 Task: Report abuse to  page of Johnson & johnson
Action: Mouse moved to (22, 173)
Screenshot: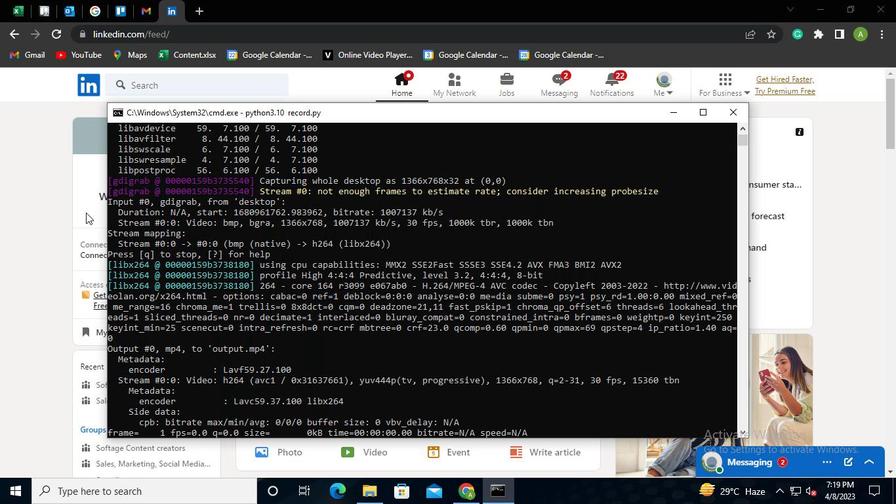
Action: Mouse pressed left at (22, 173)
Screenshot: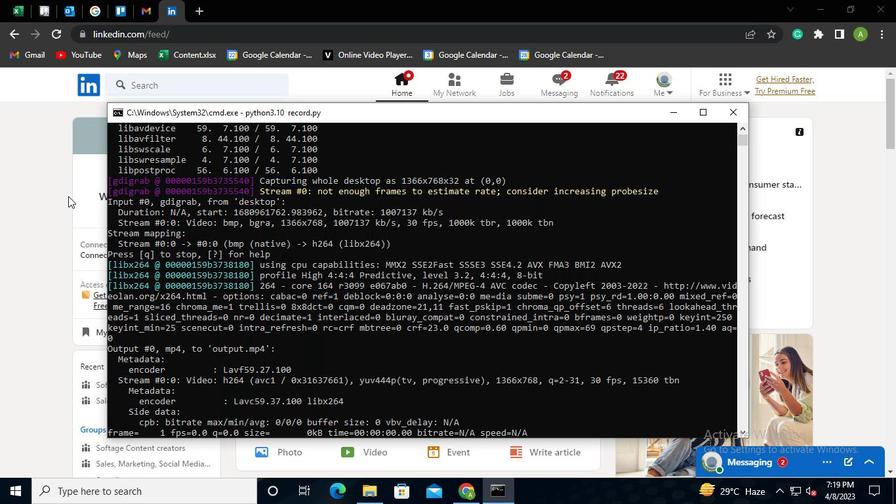 
Action: Mouse moved to (154, 89)
Screenshot: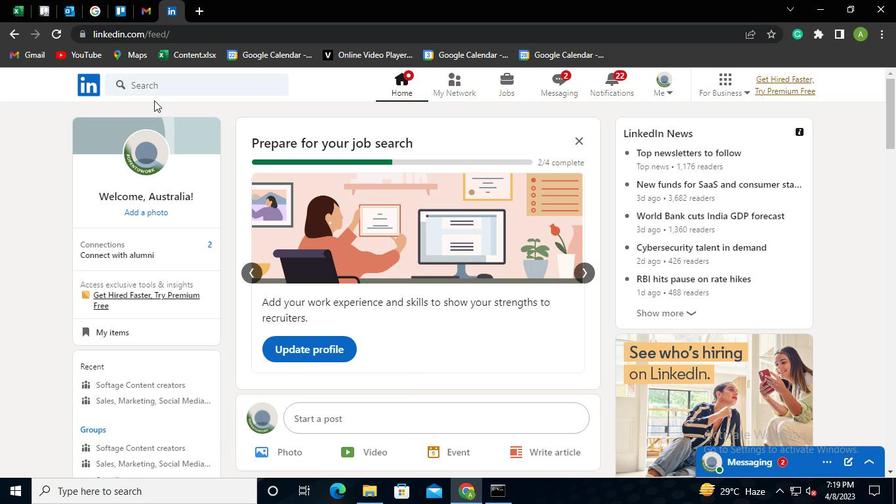 
Action: Mouse pressed left at (154, 89)
Screenshot: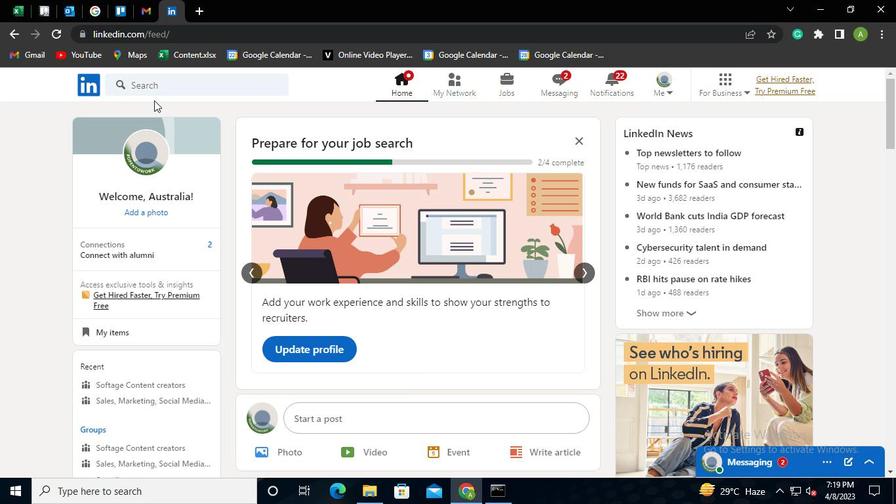 
Action: Mouse moved to (148, 144)
Screenshot: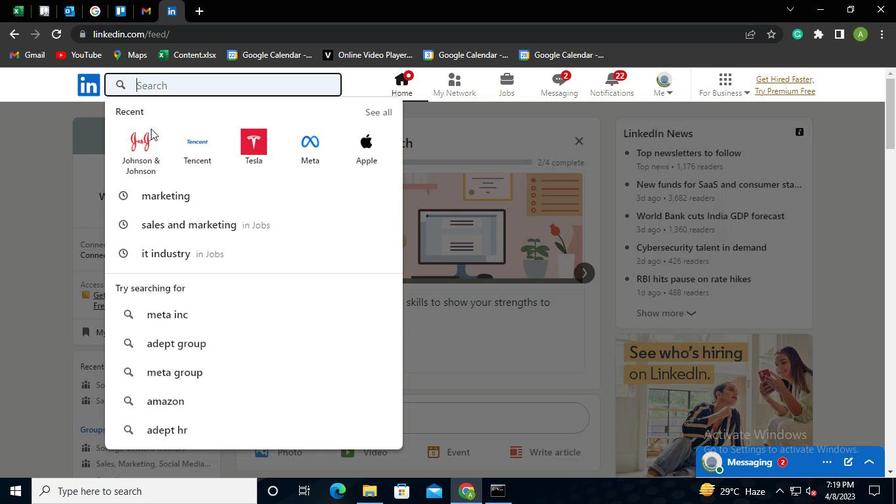 
Action: Mouse pressed left at (148, 144)
Screenshot: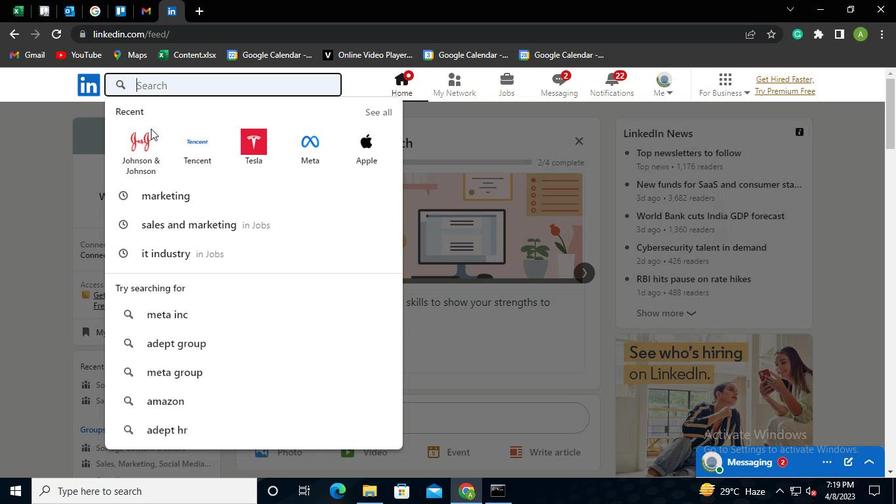 
Action: Mouse moved to (302, 325)
Screenshot: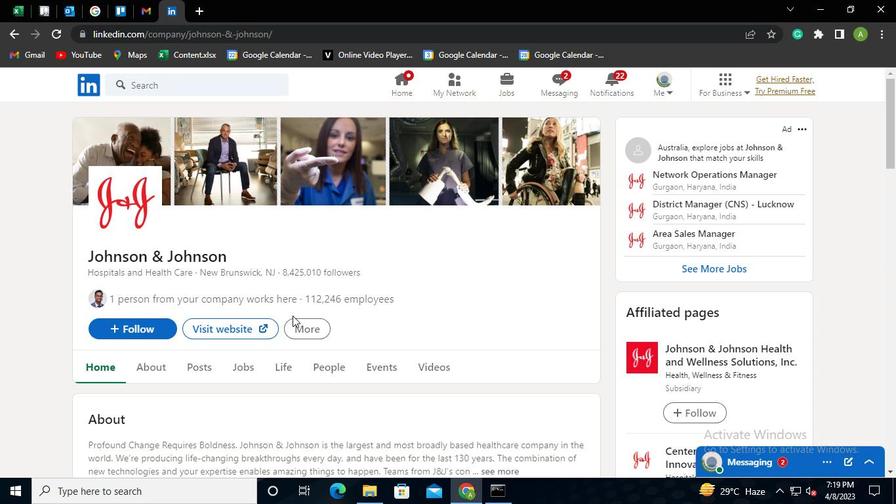 
Action: Mouse pressed left at (302, 325)
Screenshot: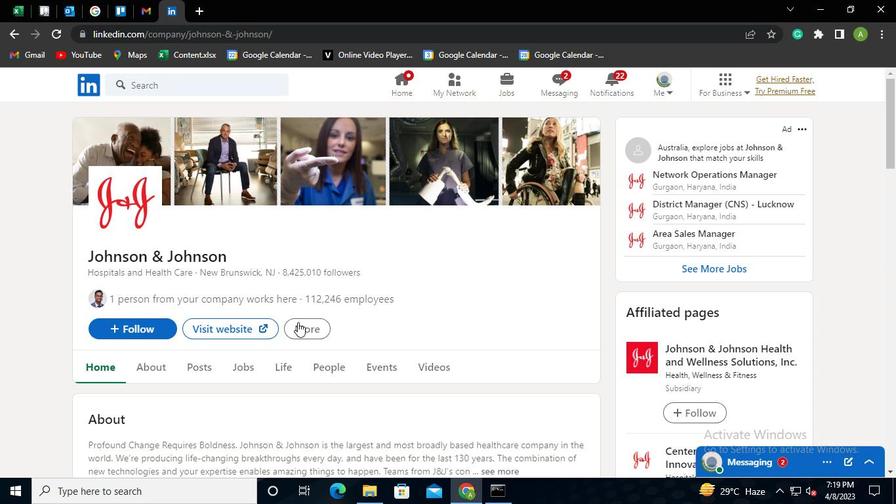 
Action: Mouse moved to (330, 389)
Screenshot: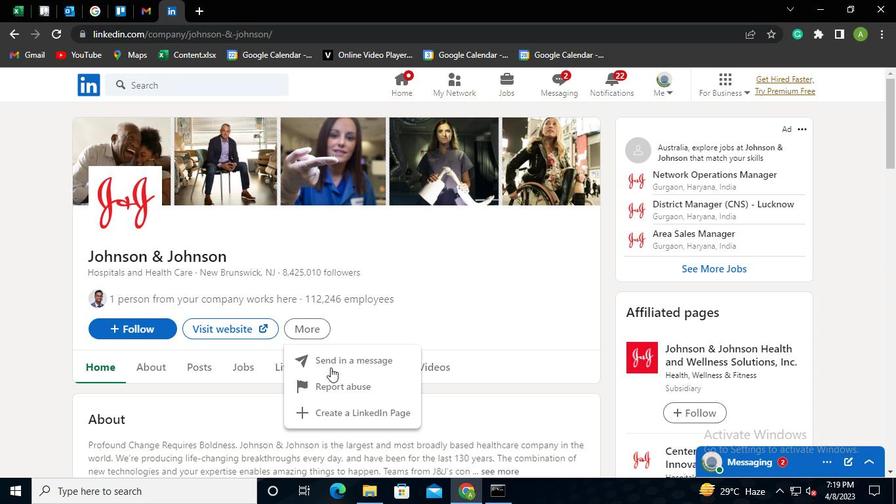
Action: Mouse pressed left at (330, 389)
Screenshot: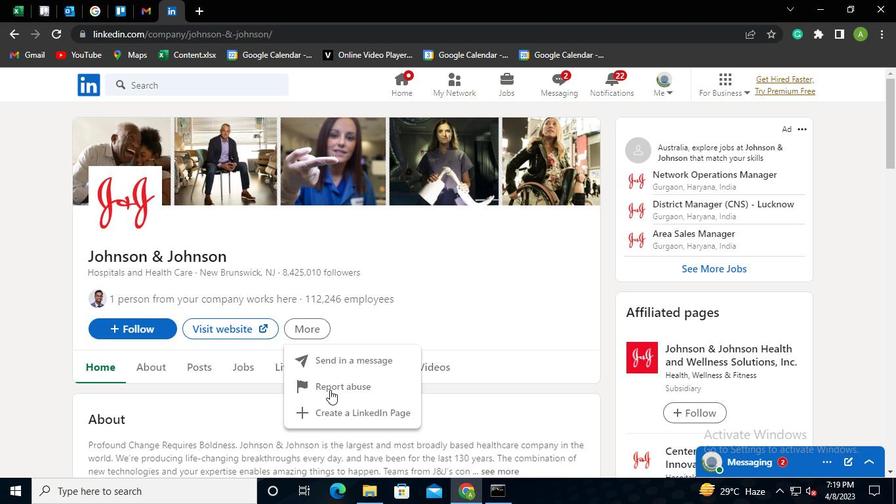 
Action: Mouse moved to (341, 175)
Screenshot: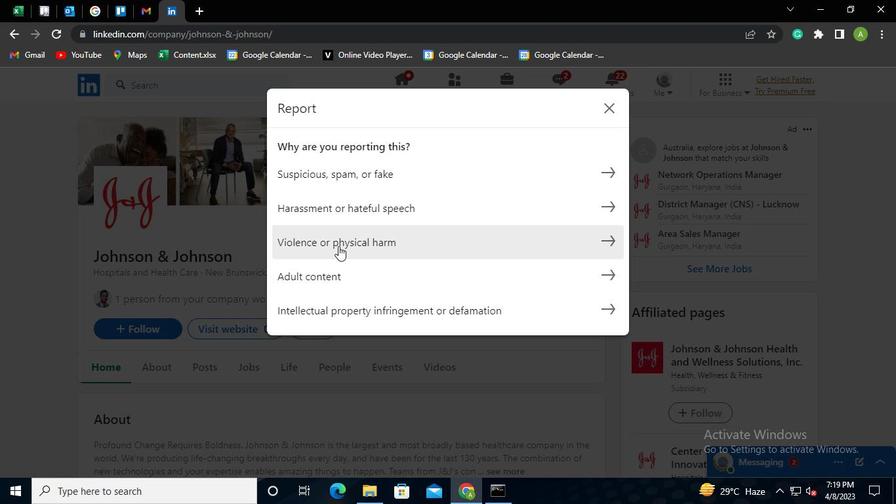 
Action: Mouse pressed left at (341, 175)
Screenshot: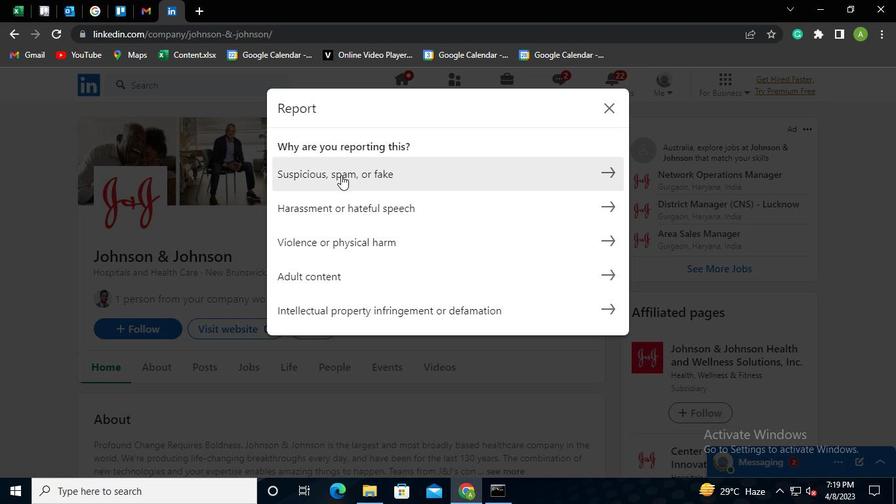 
Action: Mouse moved to (299, 173)
Screenshot: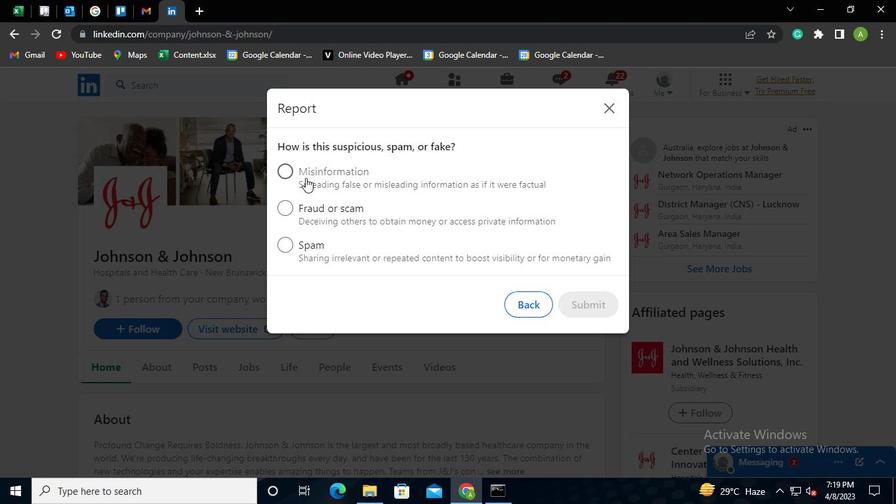 
Action: Mouse pressed left at (299, 173)
Screenshot: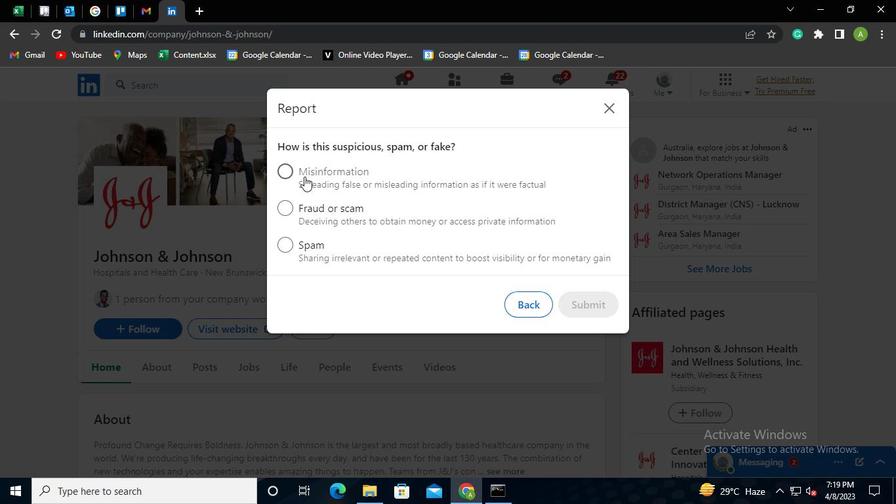 
Action: Mouse moved to (589, 356)
Screenshot: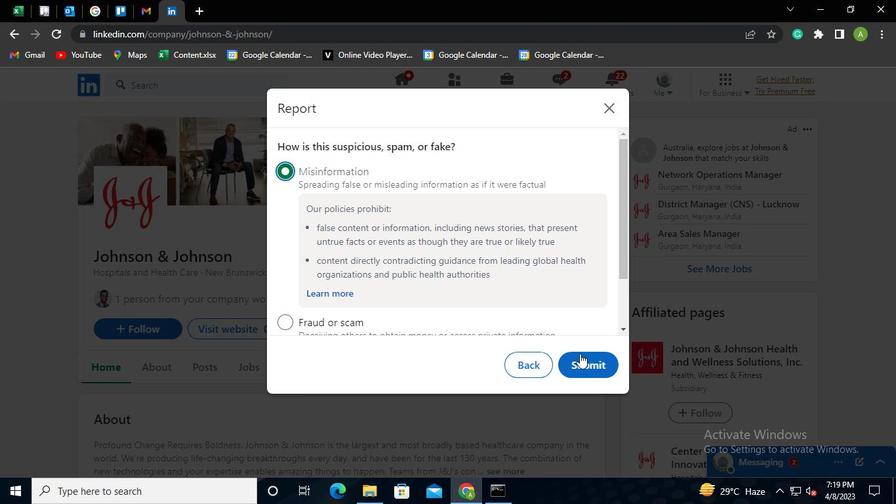 
Action: Mouse pressed left at (589, 356)
Screenshot: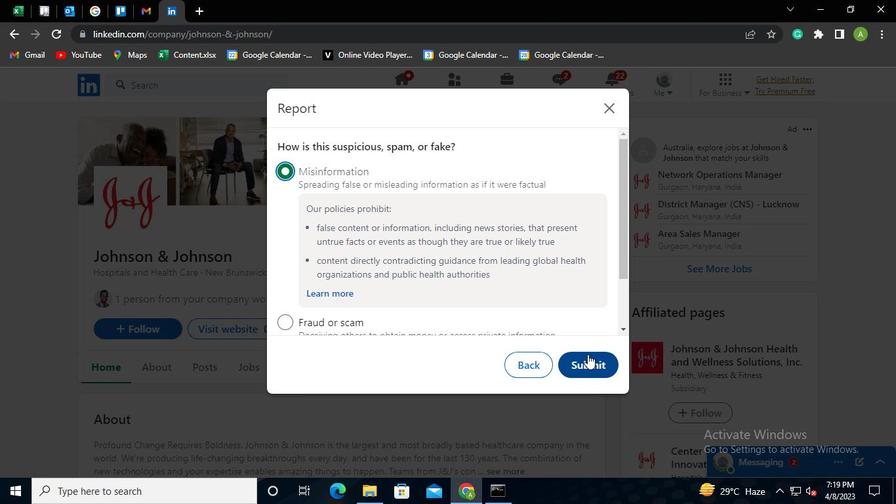 
Action: Mouse moved to (320, 213)
Screenshot: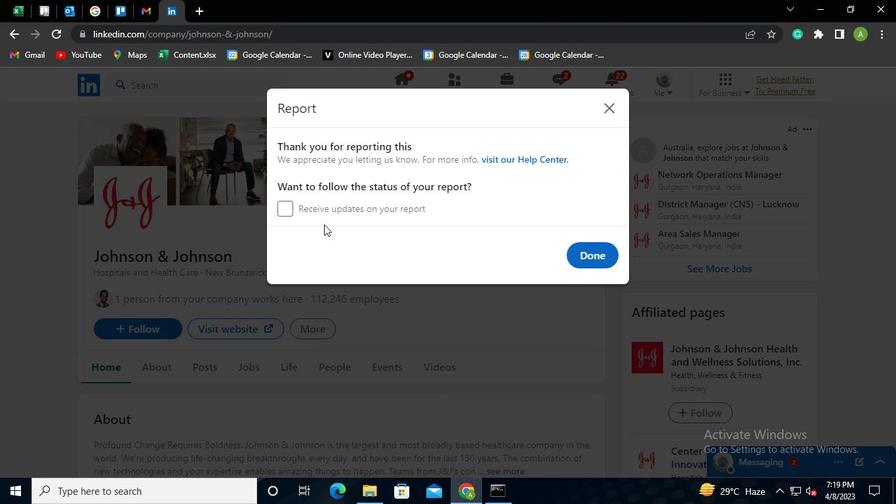 
Action: Mouse pressed left at (320, 213)
Screenshot: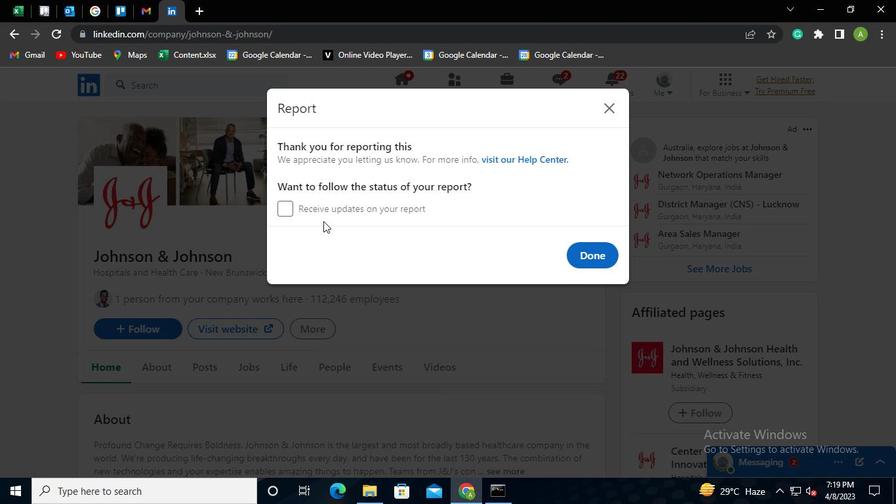 
Action: Mouse moved to (576, 252)
Screenshot: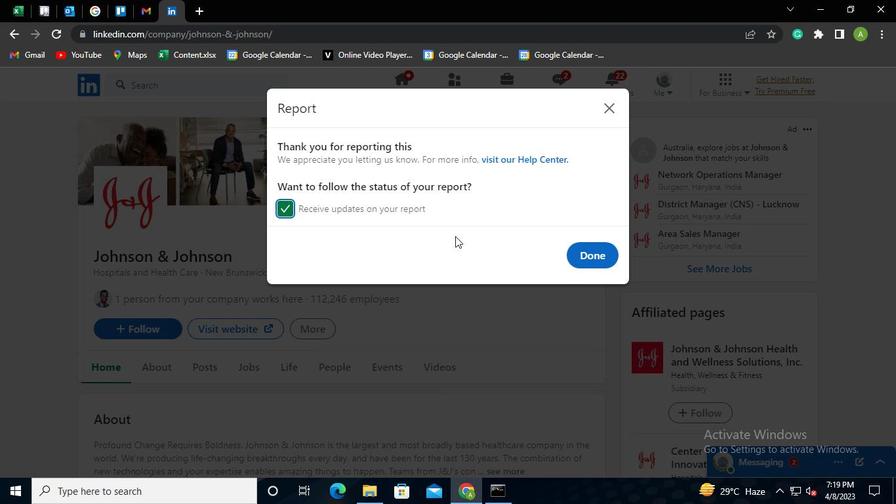 
Action: Mouse pressed left at (576, 252)
Screenshot: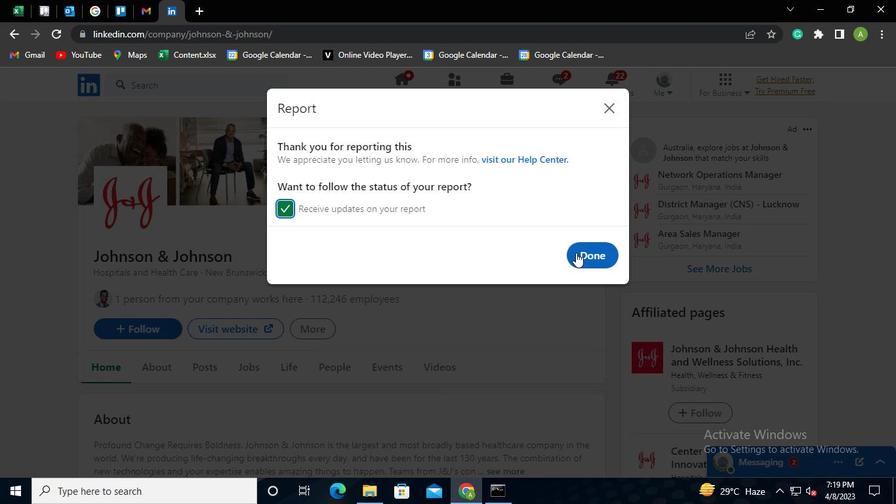 
Action: Mouse moved to (496, 498)
Screenshot: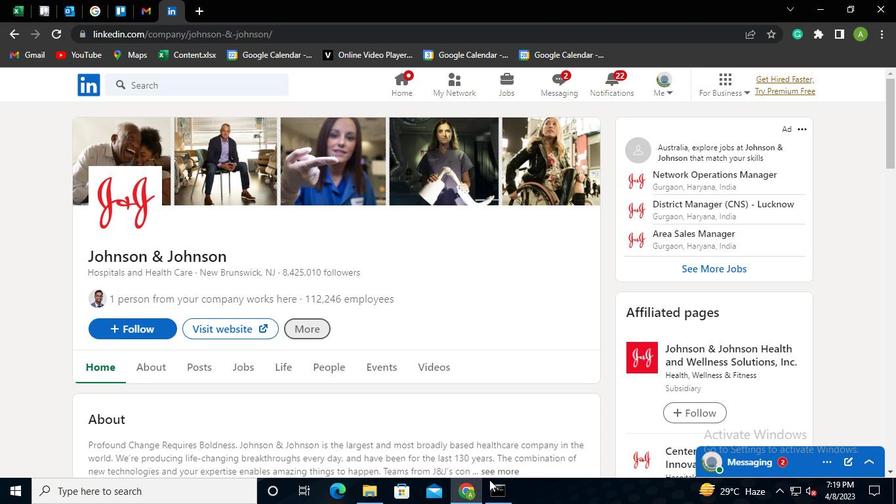 
Action: Mouse pressed left at (496, 498)
Screenshot: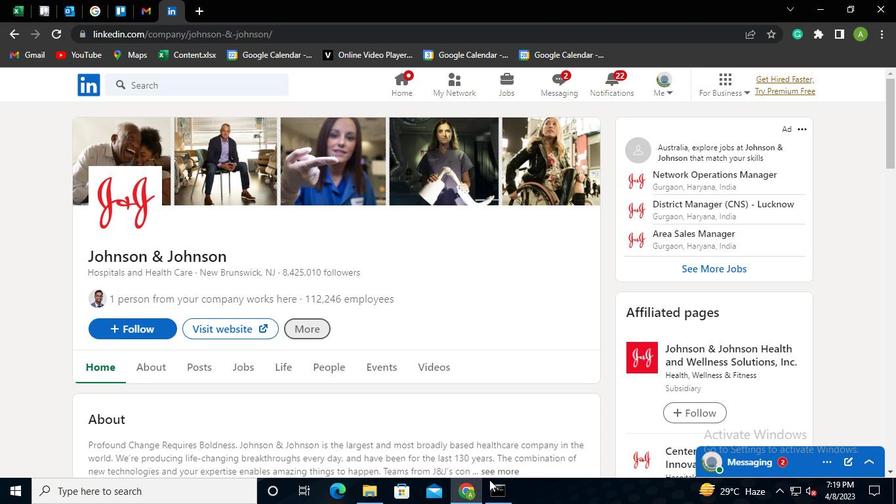 
Action: Mouse moved to (728, 117)
Screenshot: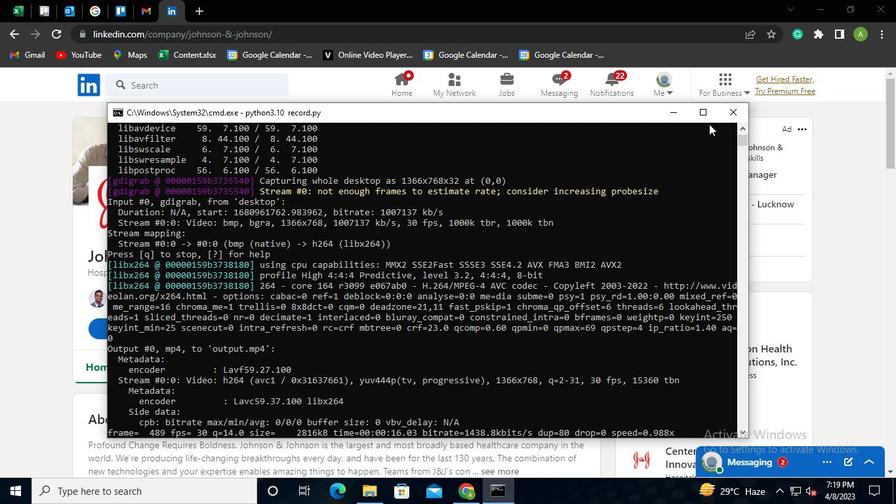 
Action: Mouse pressed left at (728, 117)
Screenshot: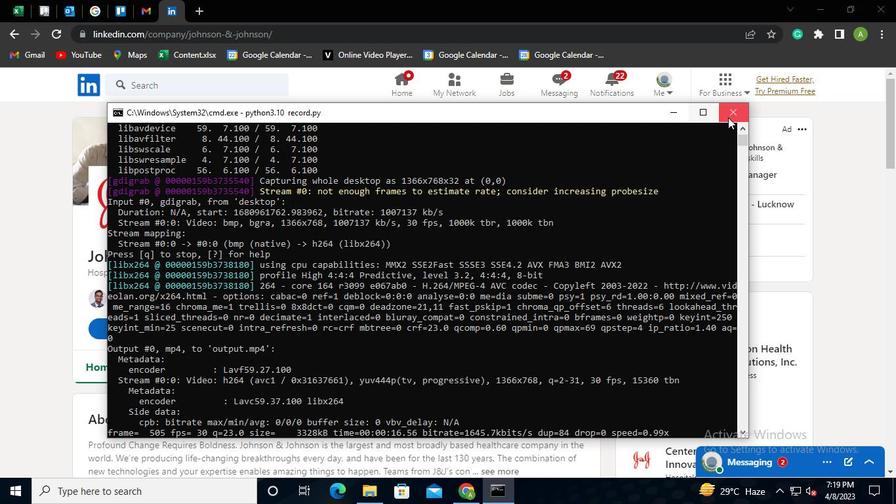 
